 Task: Find the closest national park to Seattle, Washington, and Portland, Oregon.
Action: Mouse moved to (132, 69)
Screenshot: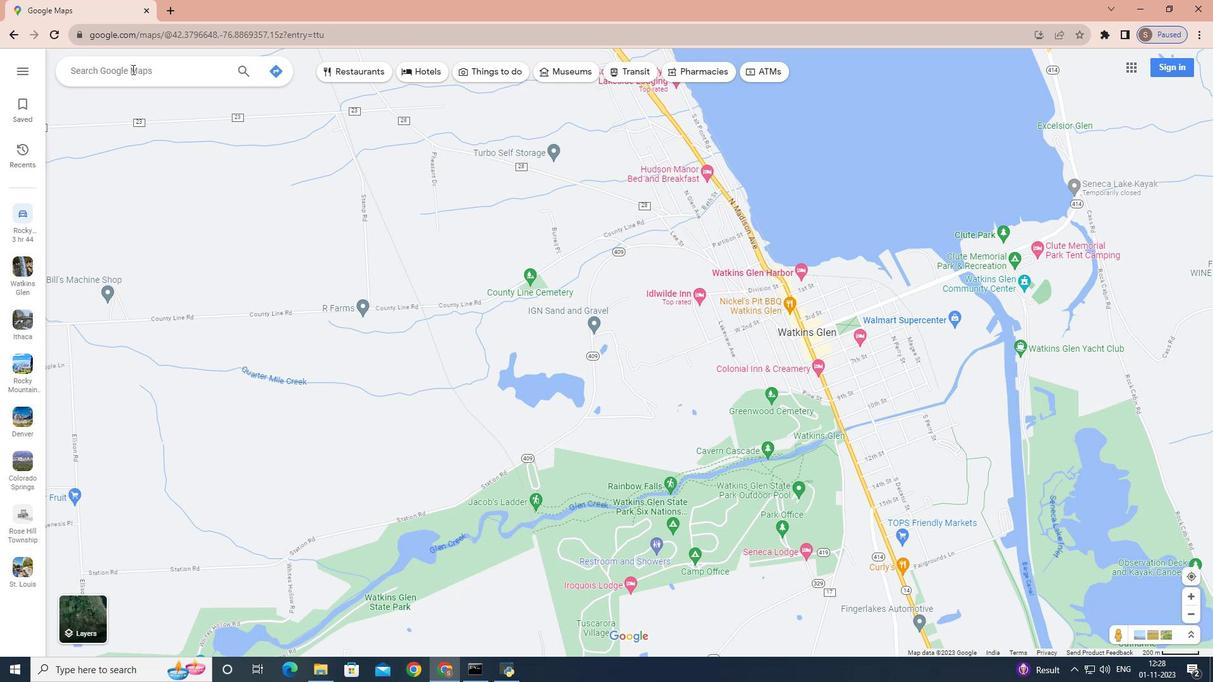 
Action: Mouse pressed left at (132, 69)
Screenshot: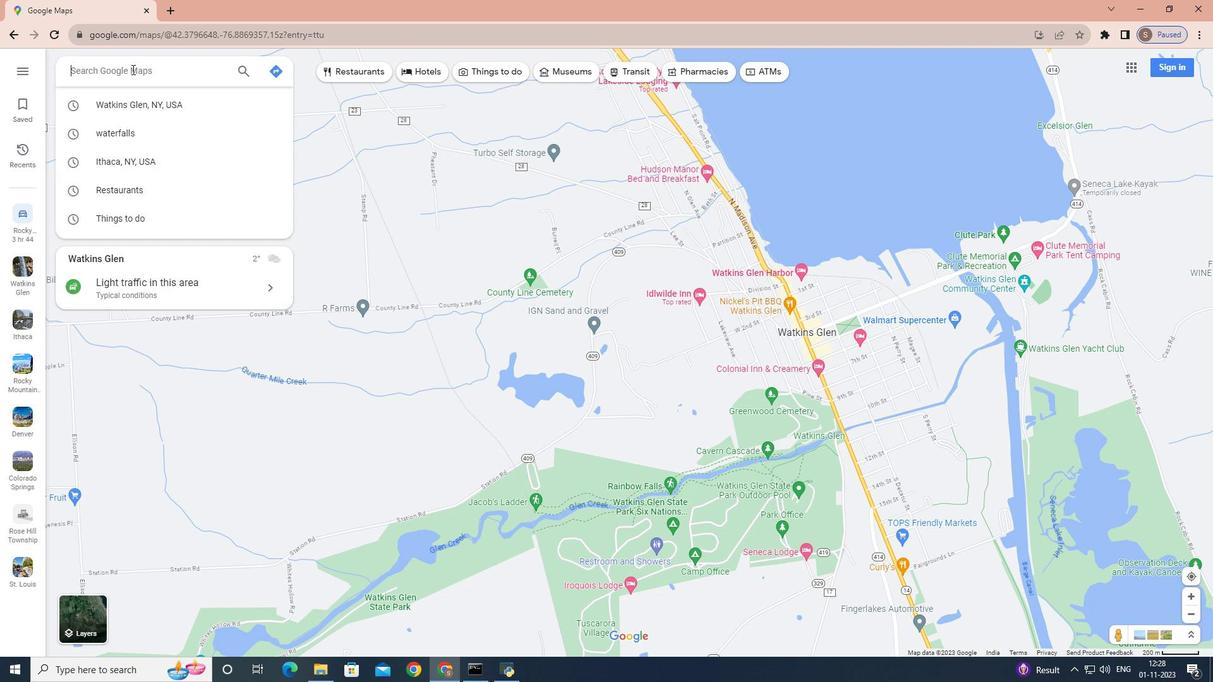 
Action: Key pressed <Key.shift>Seattle,<Key.space><Key.shift>Washington<Key.enter>
Screenshot: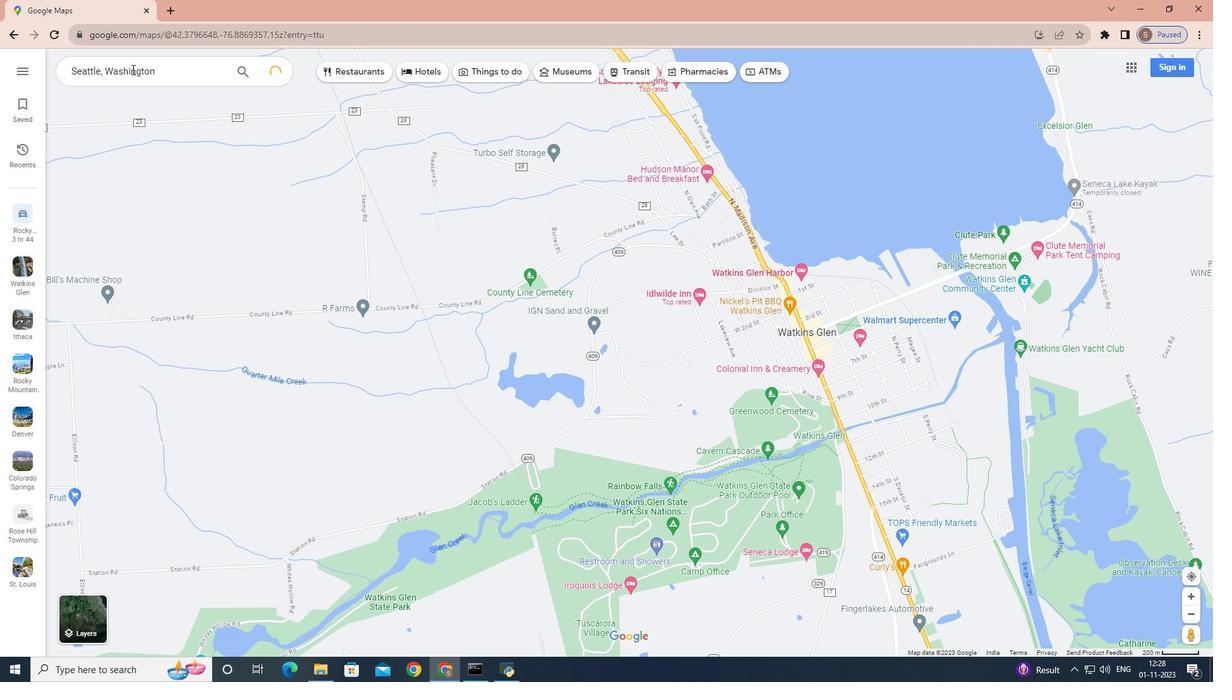 
Action: Mouse moved to (172, 287)
Screenshot: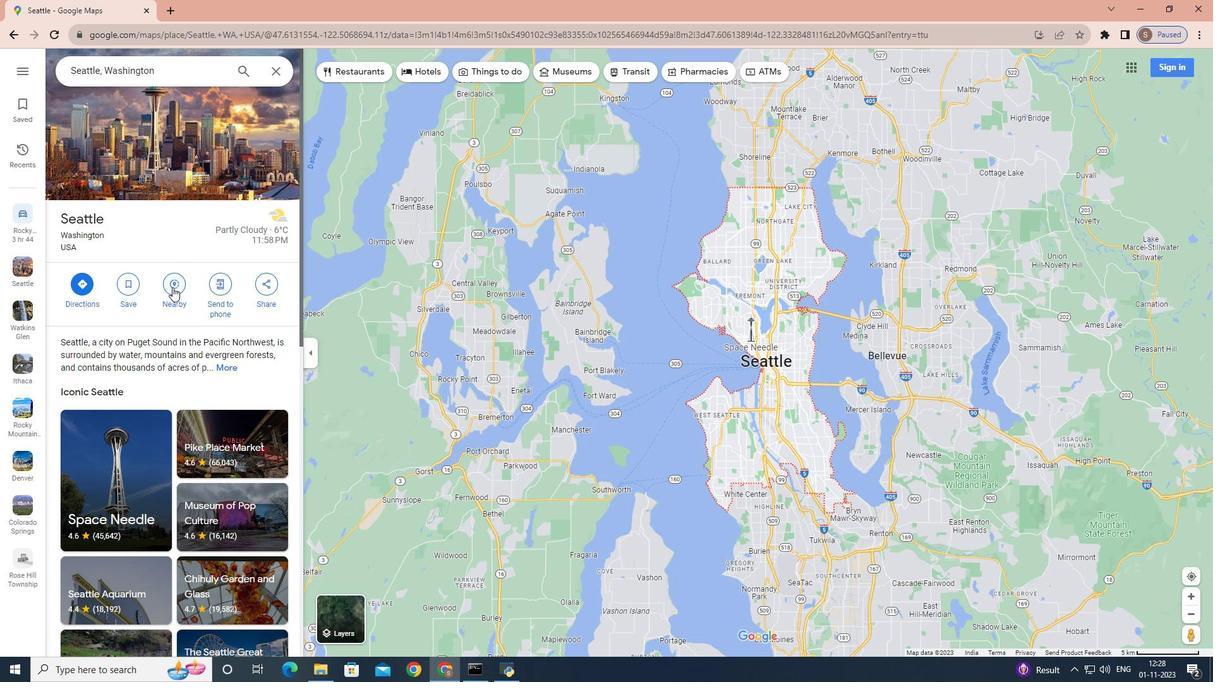 
Action: Mouse pressed left at (172, 287)
Screenshot: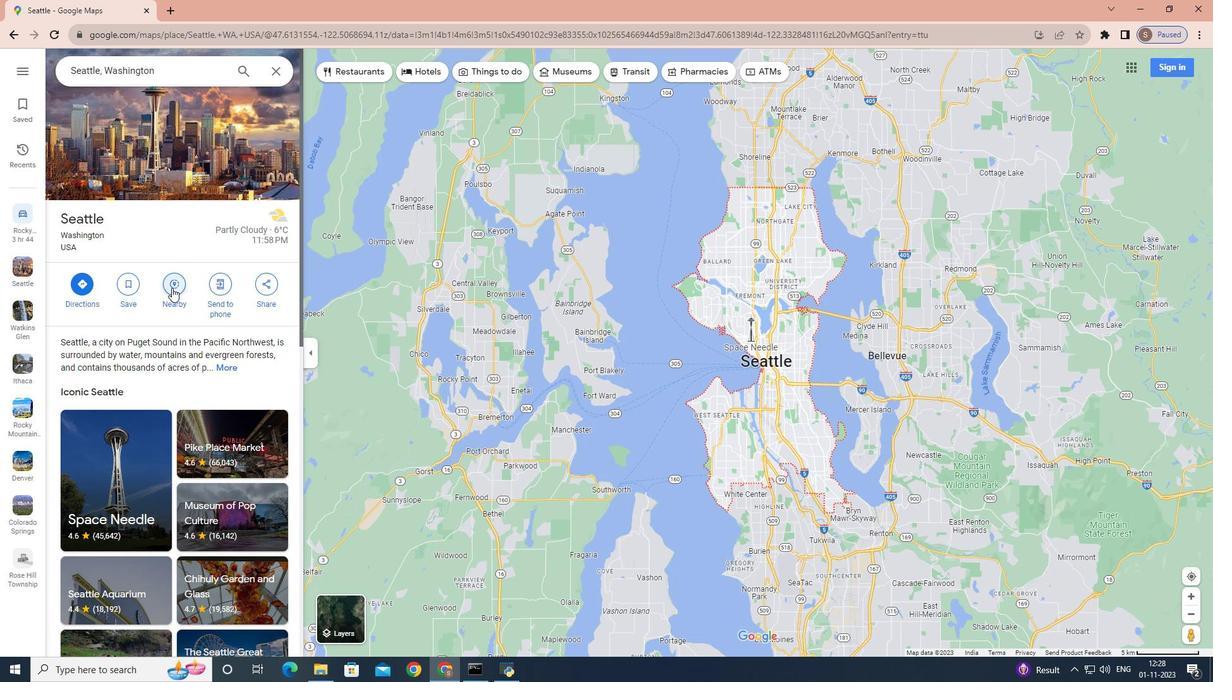 
Action: Mouse moved to (171, 288)
Screenshot: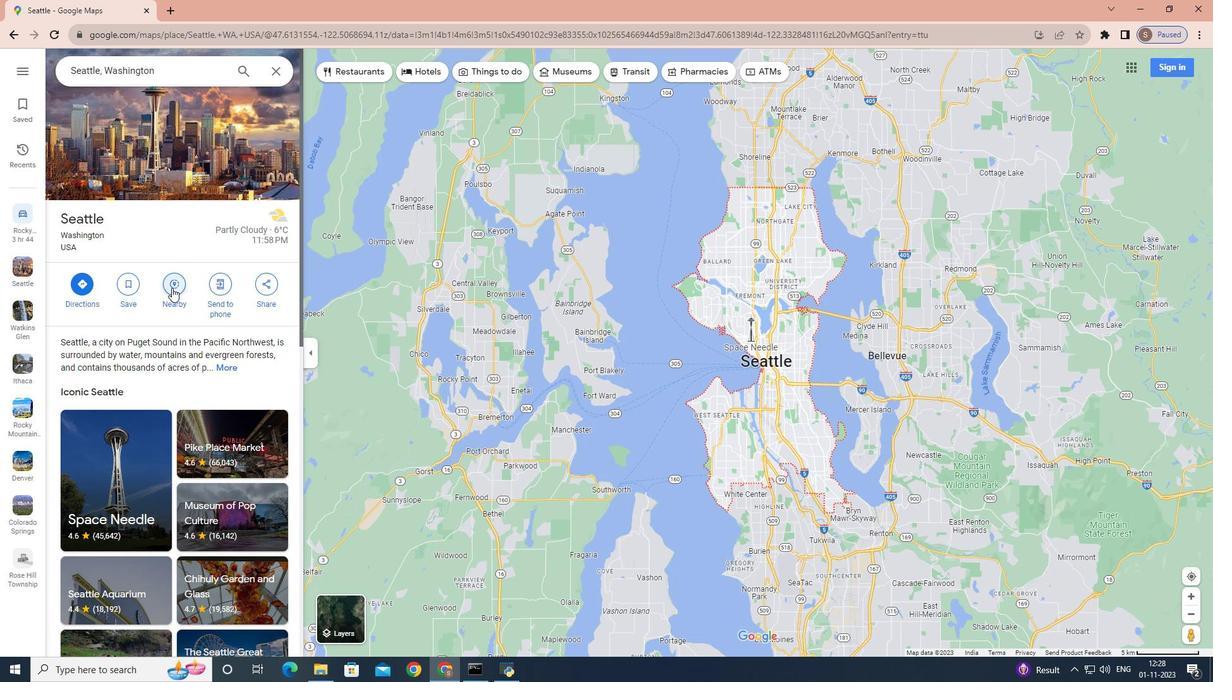 
Action: Key pressed <Key.shift>Closest<Key.space>national<Key.space>park<Key.enter>
Screenshot: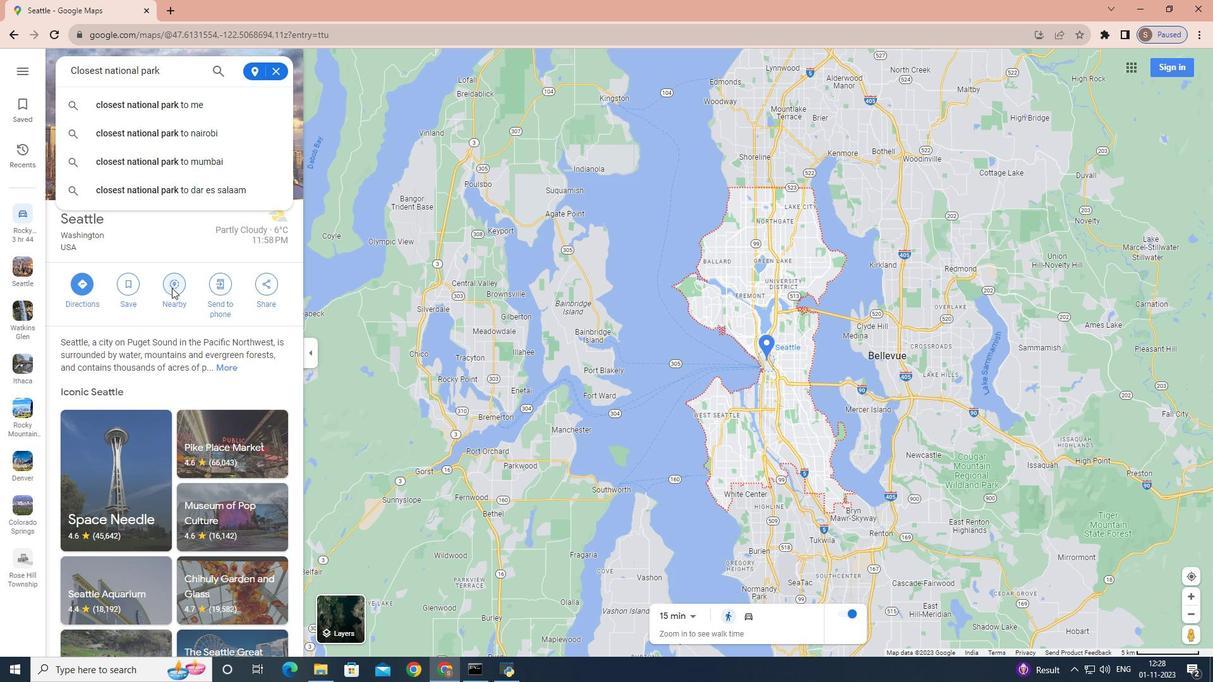 
Action: Mouse moved to (276, 70)
Screenshot: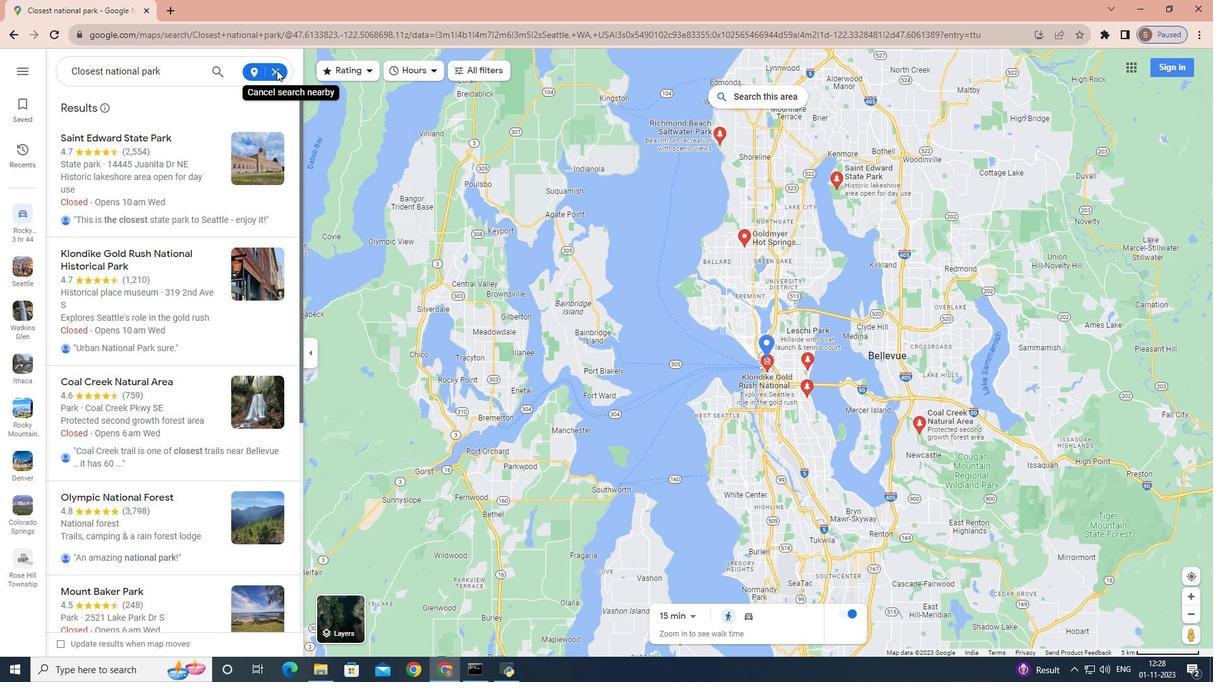 
Action: Mouse pressed left at (276, 70)
Screenshot: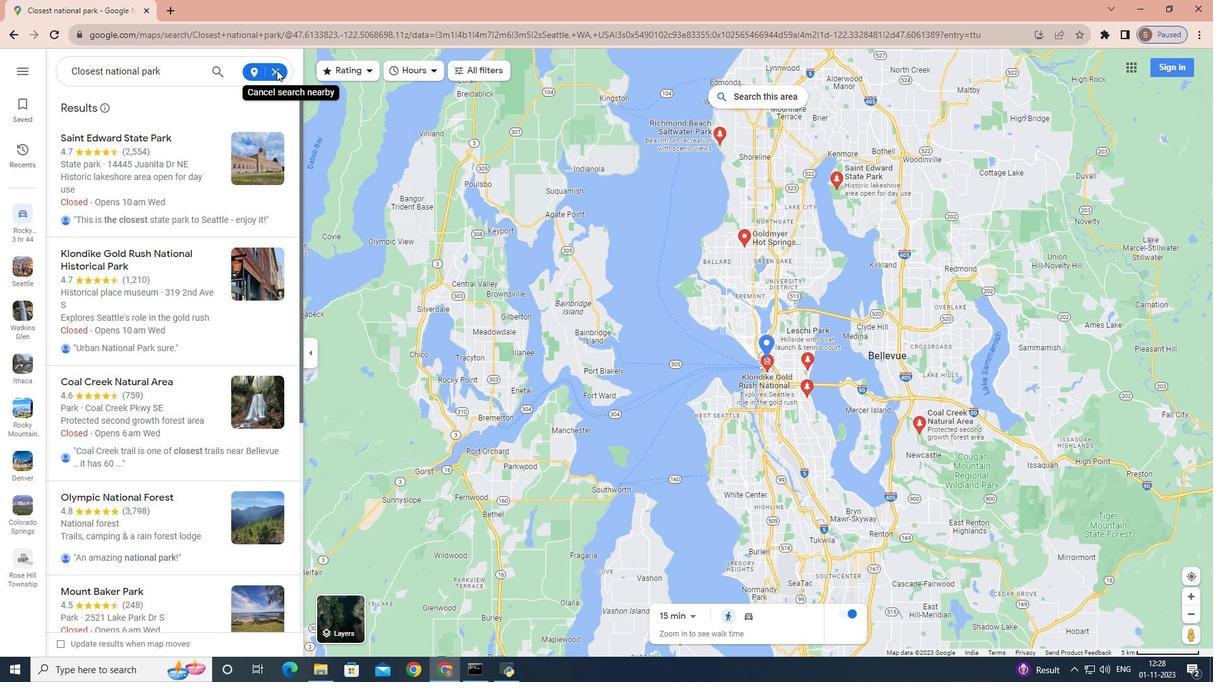 
Action: Mouse moved to (267, 69)
Screenshot: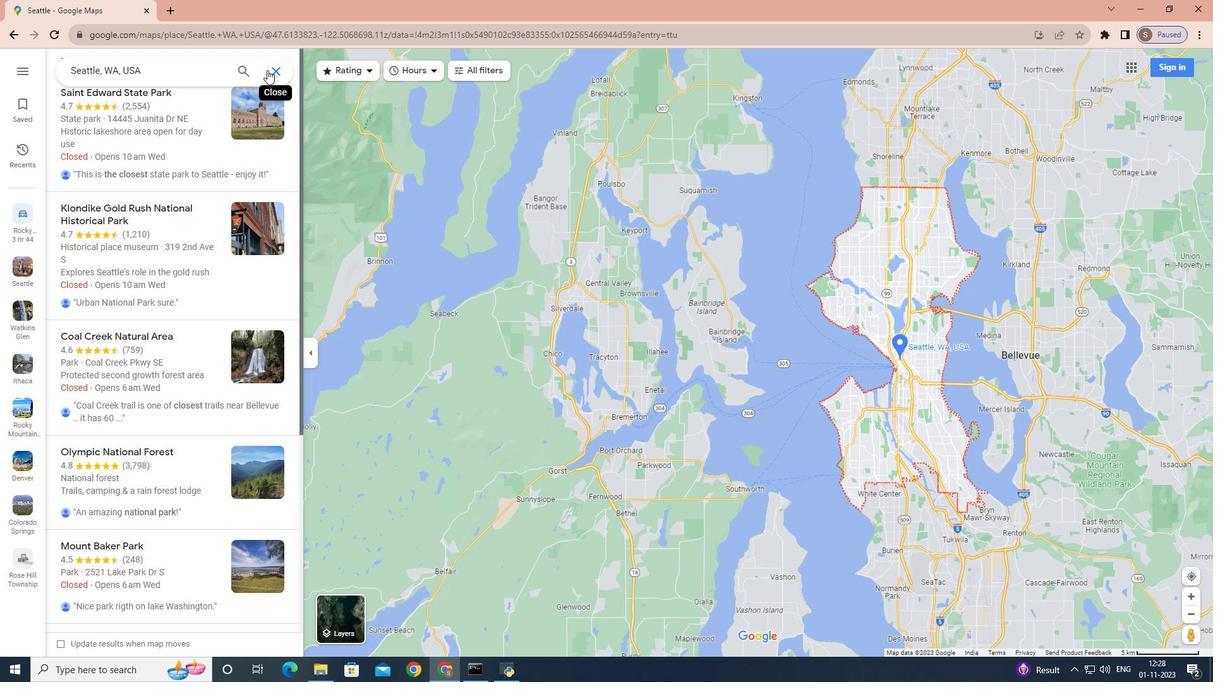 
Action: Mouse pressed left at (267, 69)
Screenshot: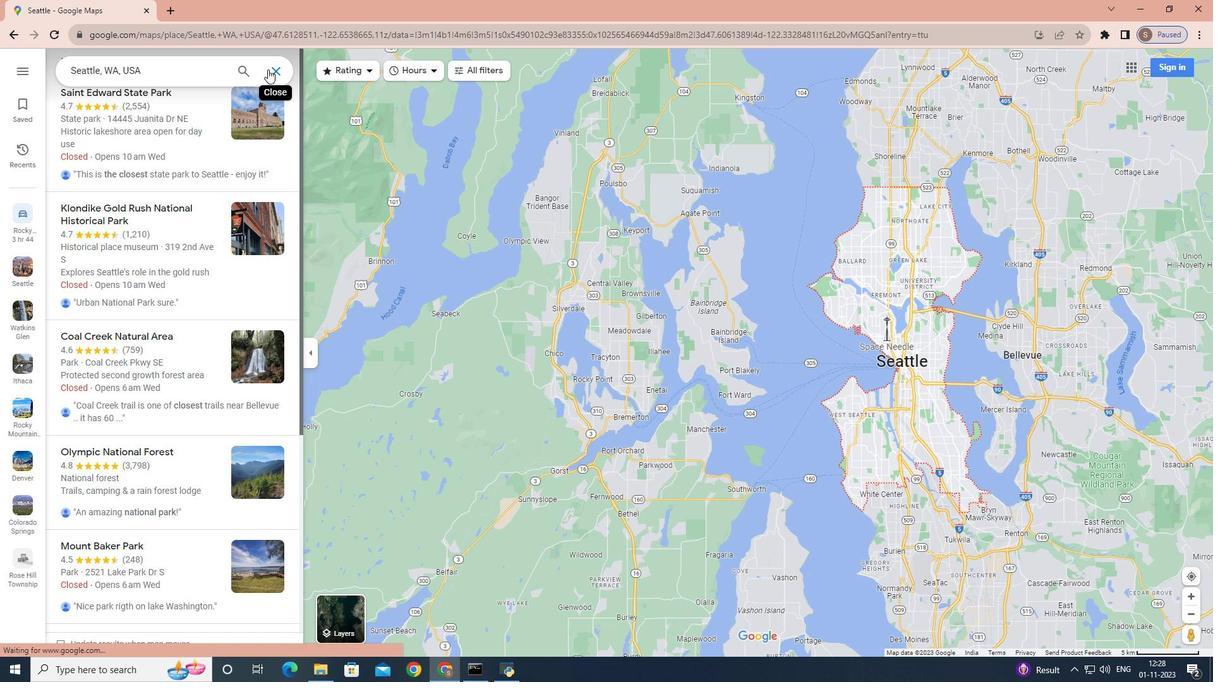 
Action: Mouse moved to (175, 66)
Screenshot: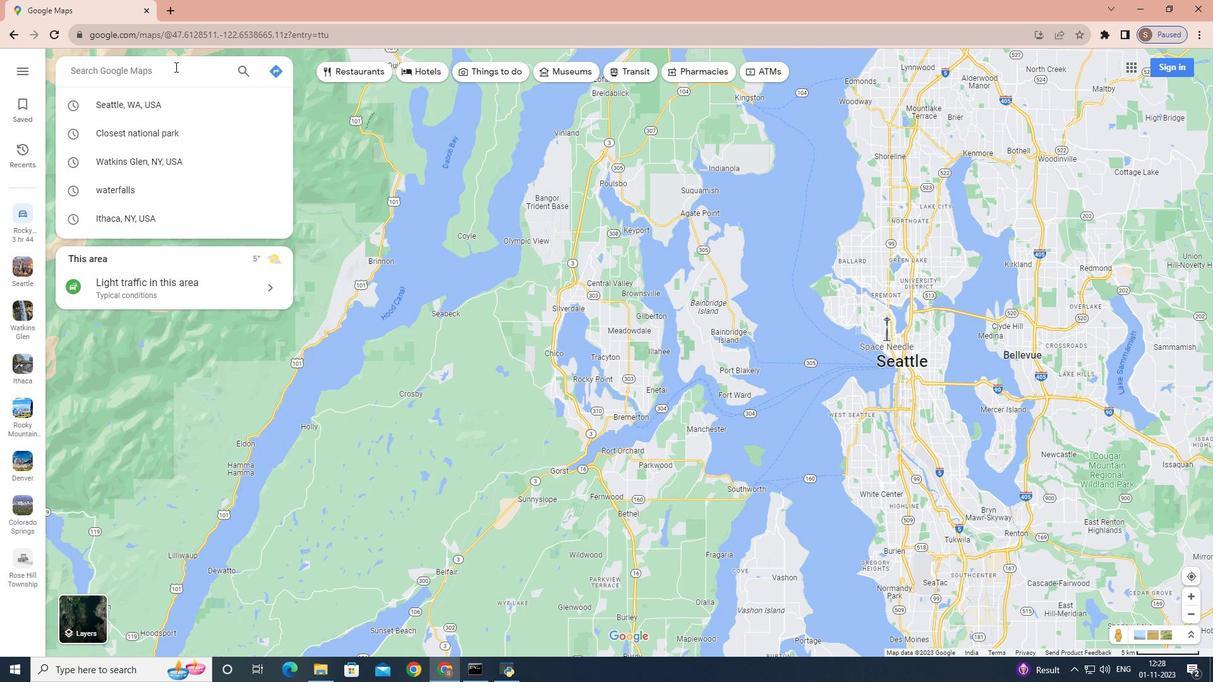 
Action: Key pressed <Key.shift>Portland,<Key.space><Key.shift>Oregon<Key.enter>
Screenshot: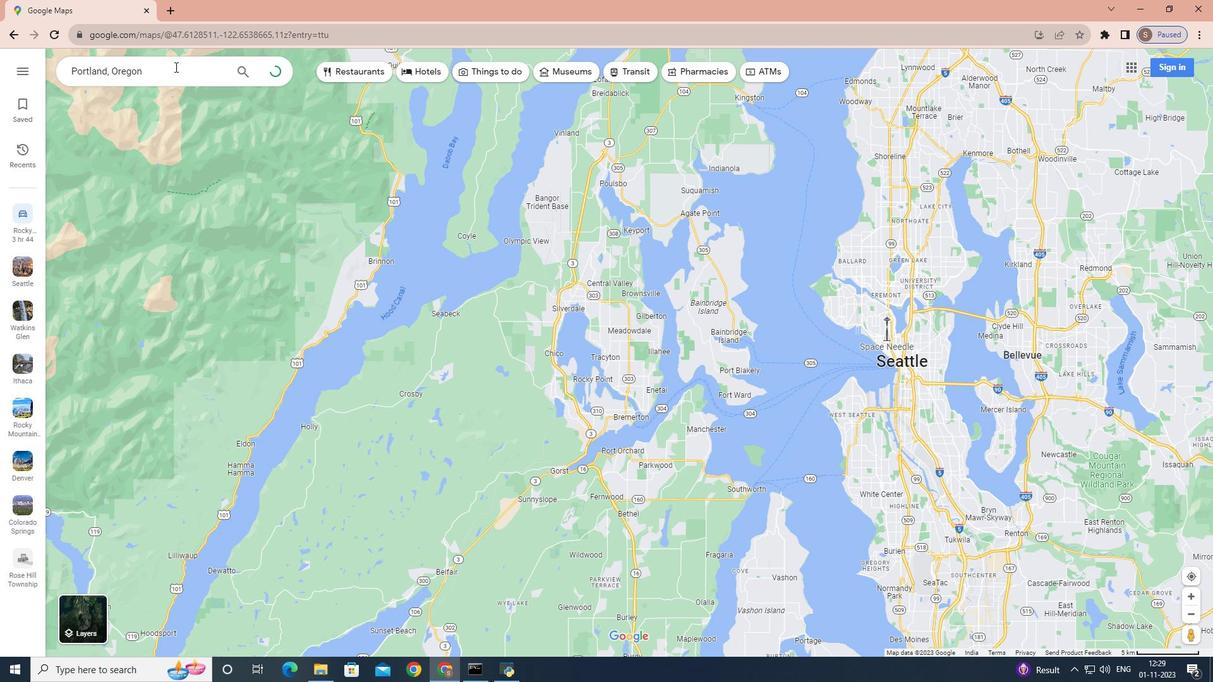 
Action: Mouse moved to (171, 283)
Screenshot: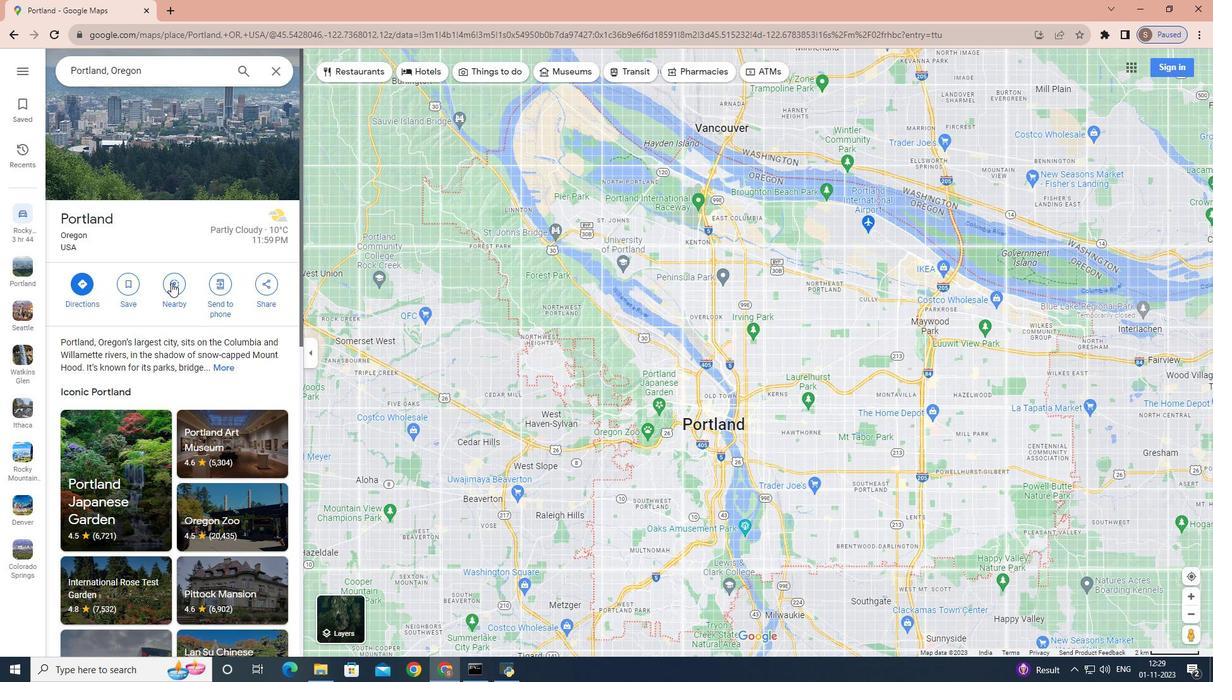 
Action: Mouse pressed left at (171, 283)
Screenshot: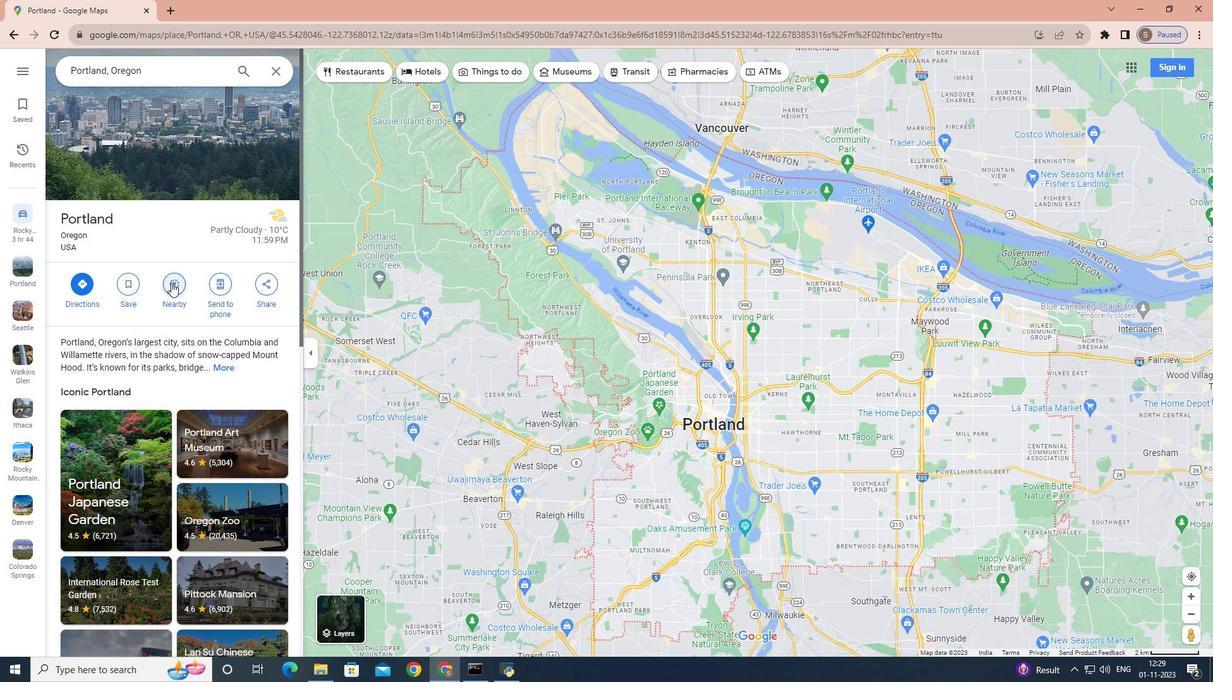 
Action: Key pressed <Key.shift>Closest<Key.space>national<Key.space>park<Key.enter>
Screenshot: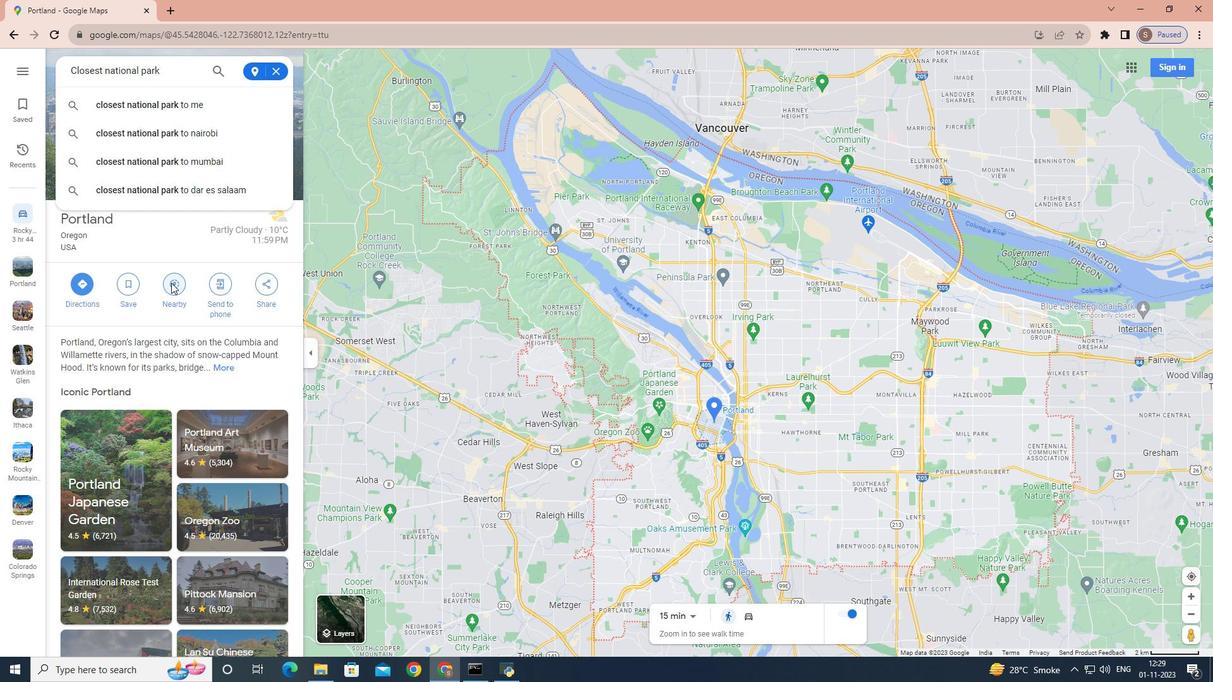 
